 Task: Look for products in the category "Drink Mixes" from the brand "Onnit".
Action: Mouse pressed left at (17, 84)
Screenshot: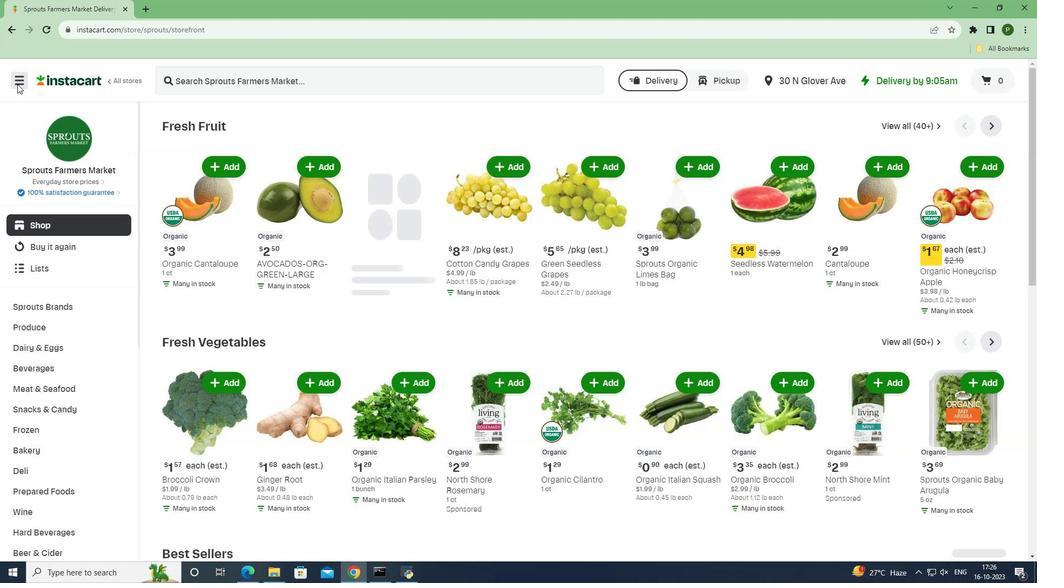
Action: Mouse moved to (35, 285)
Screenshot: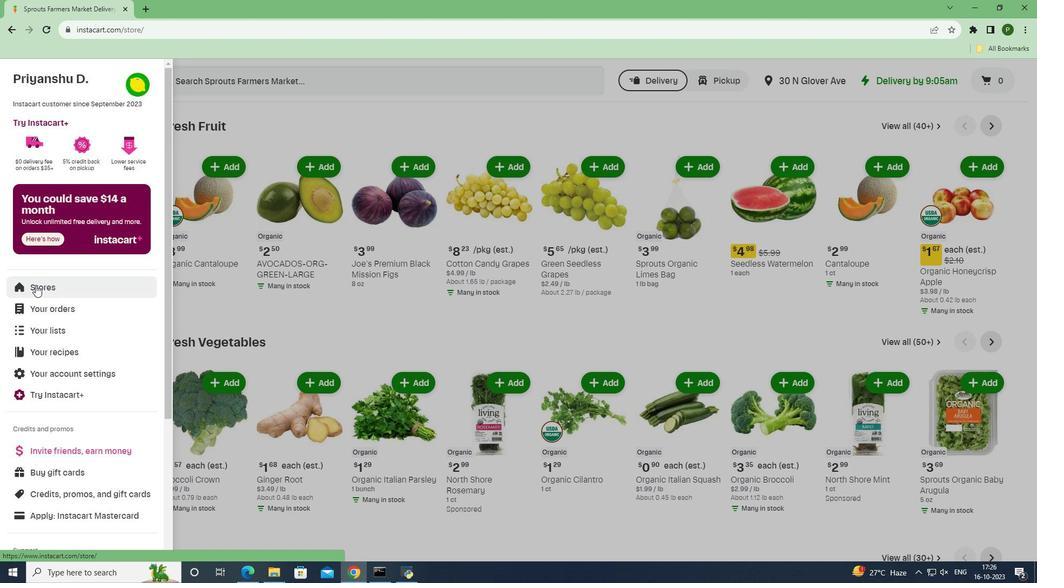 
Action: Mouse pressed left at (35, 285)
Screenshot: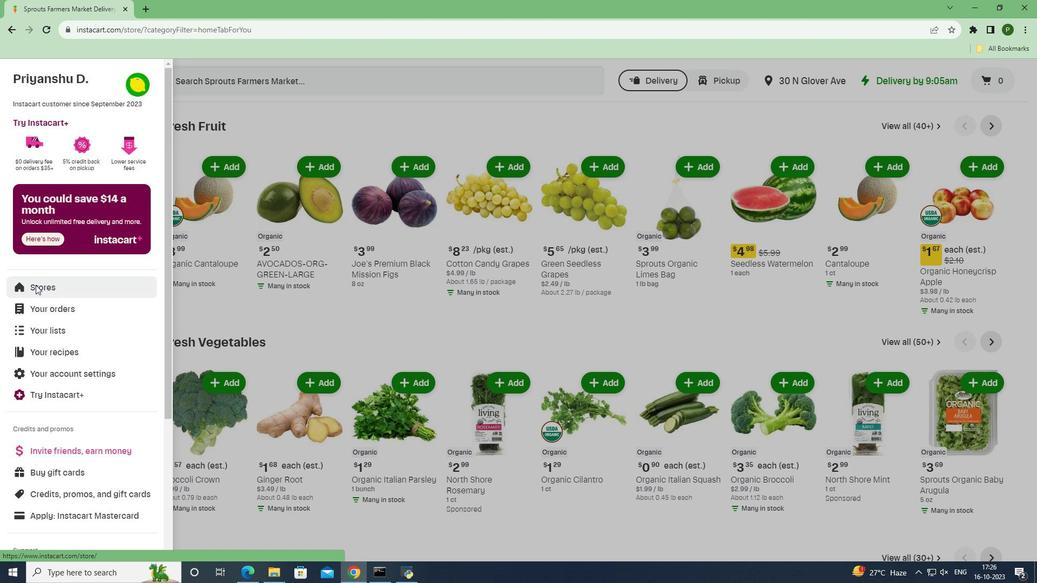 
Action: Mouse moved to (233, 119)
Screenshot: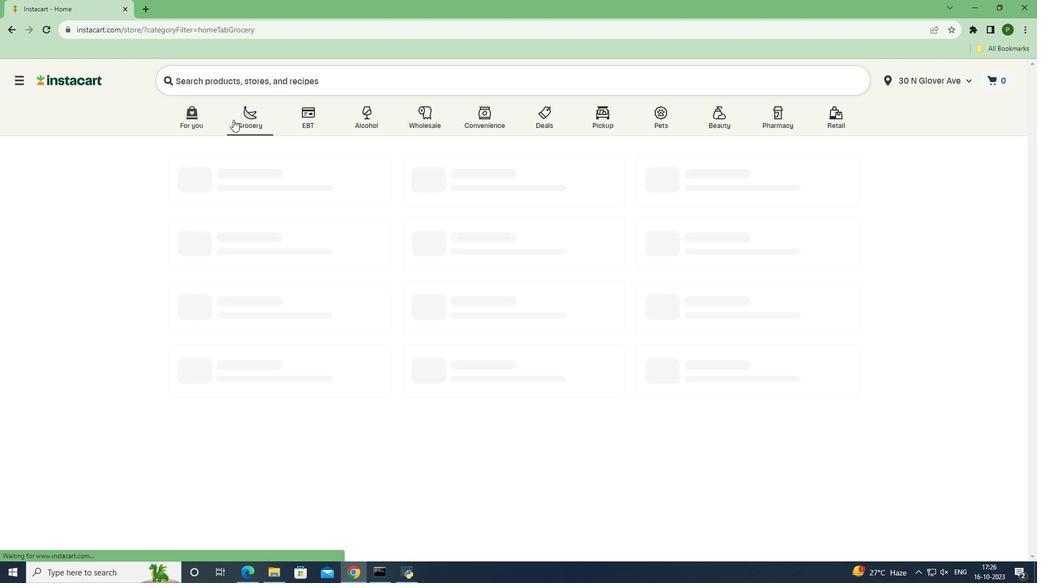 
Action: Mouse pressed left at (233, 119)
Screenshot: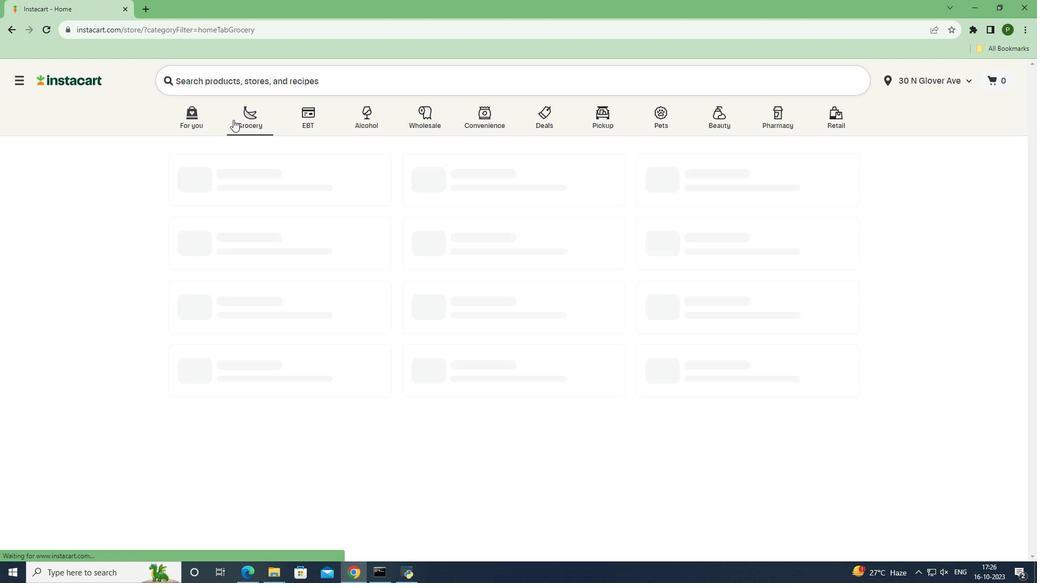 
Action: Mouse moved to (656, 259)
Screenshot: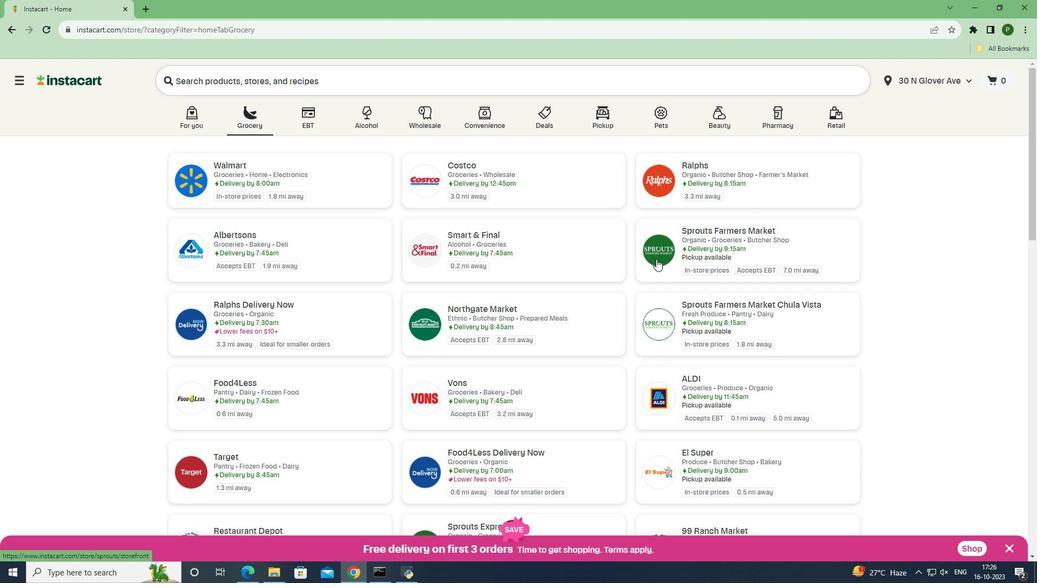 
Action: Mouse pressed left at (656, 259)
Screenshot: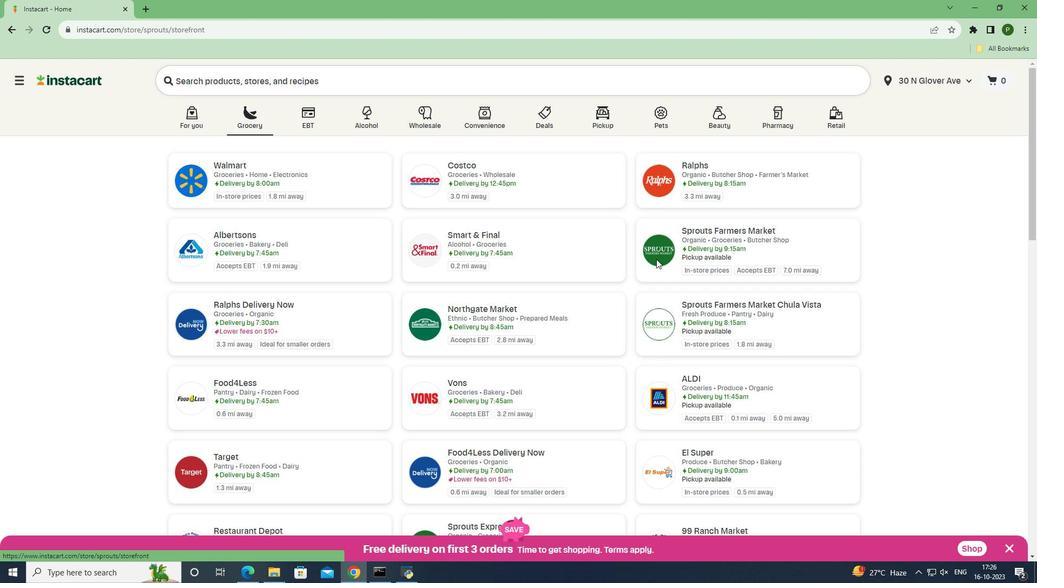 
Action: Mouse moved to (46, 370)
Screenshot: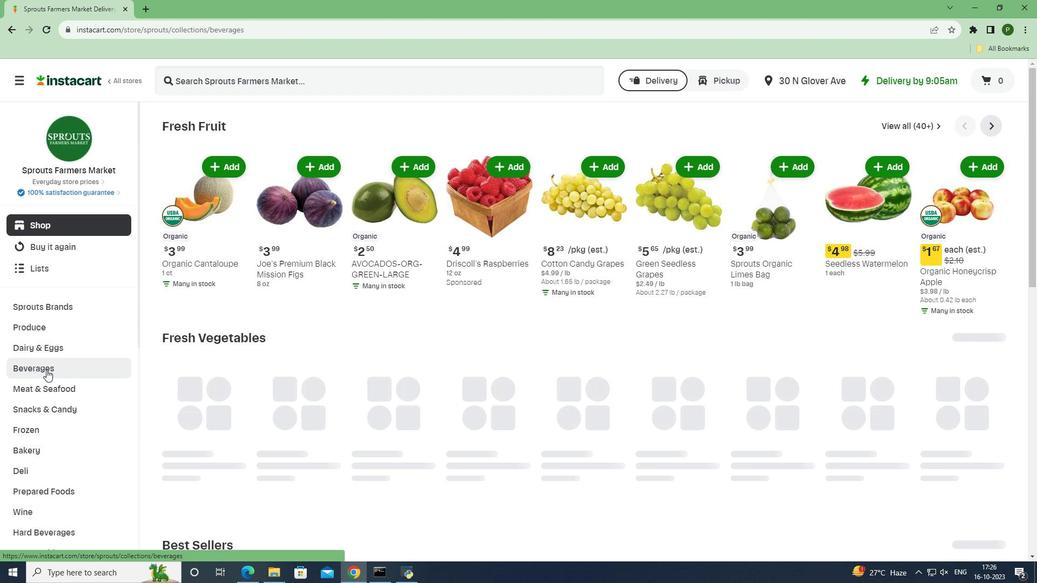 
Action: Mouse pressed left at (46, 370)
Screenshot: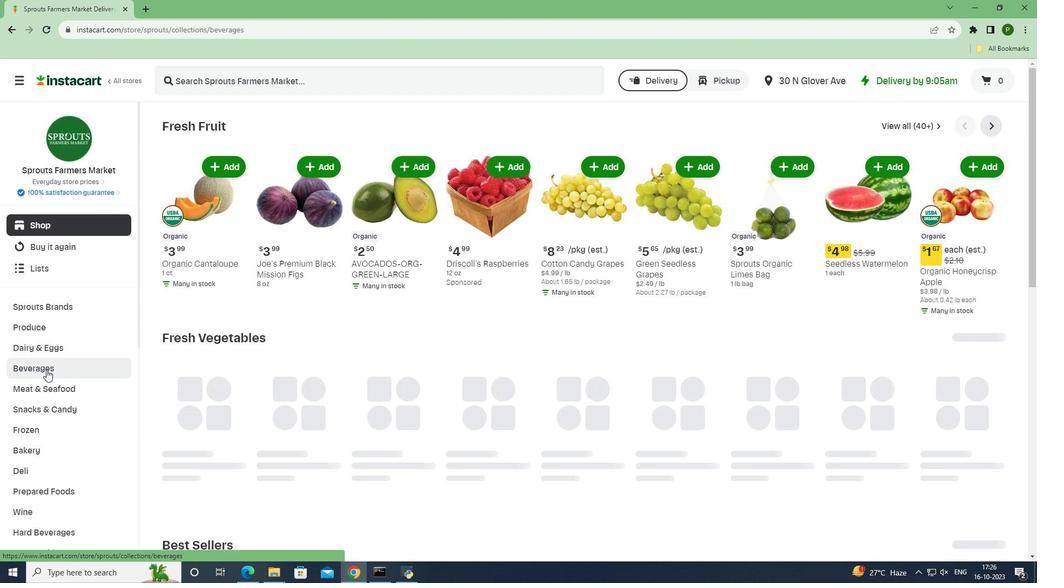 
Action: Mouse moved to (971, 148)
Screenshot: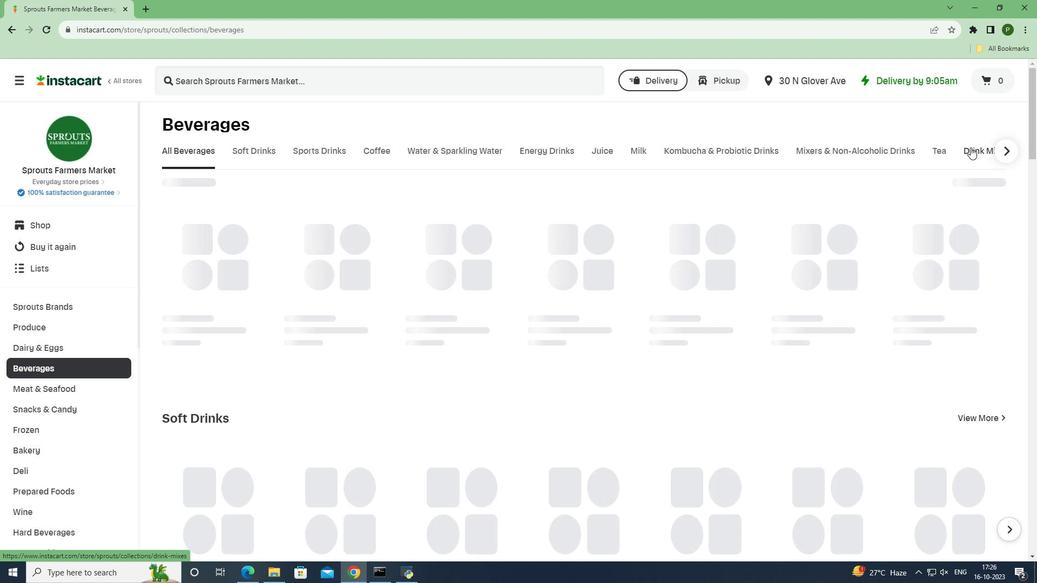 
Action: Mouse pressed left at (971, 148)
Screenshot: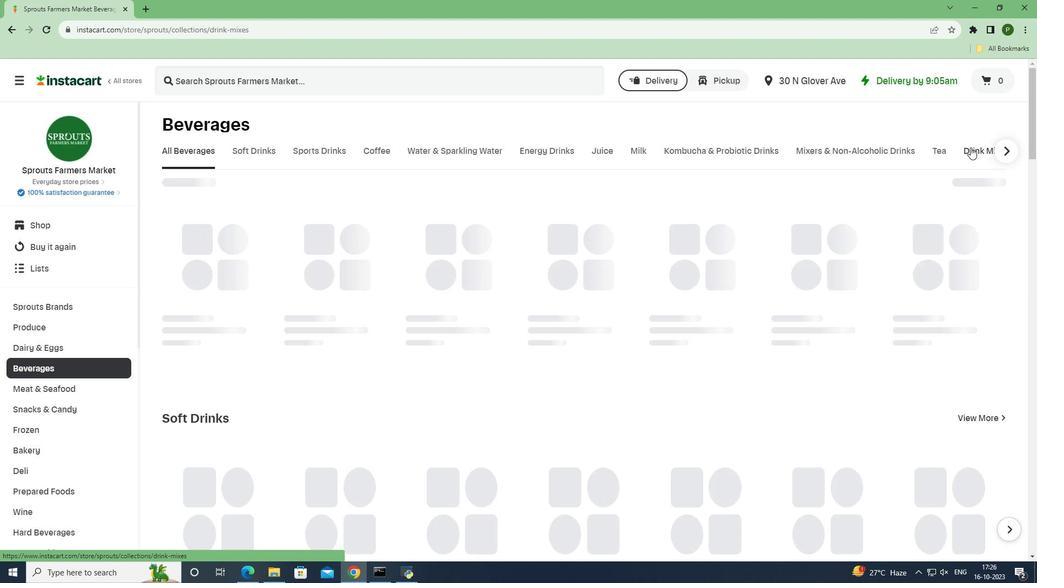 
Action: Mouse moved to (577, 200)
Screenshot: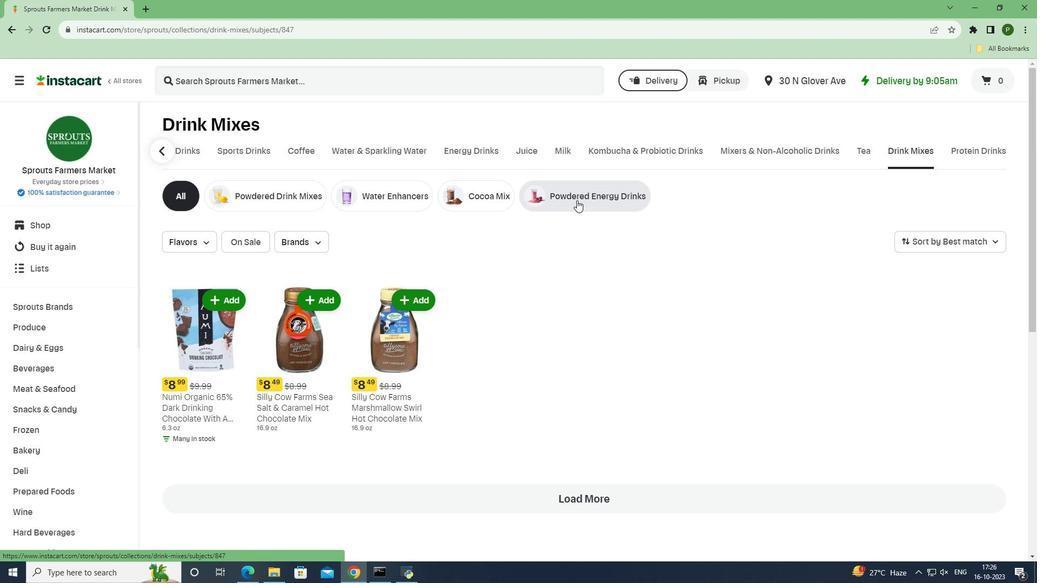 
Action: Mouse pressed left at (577, 200)
Screenshot: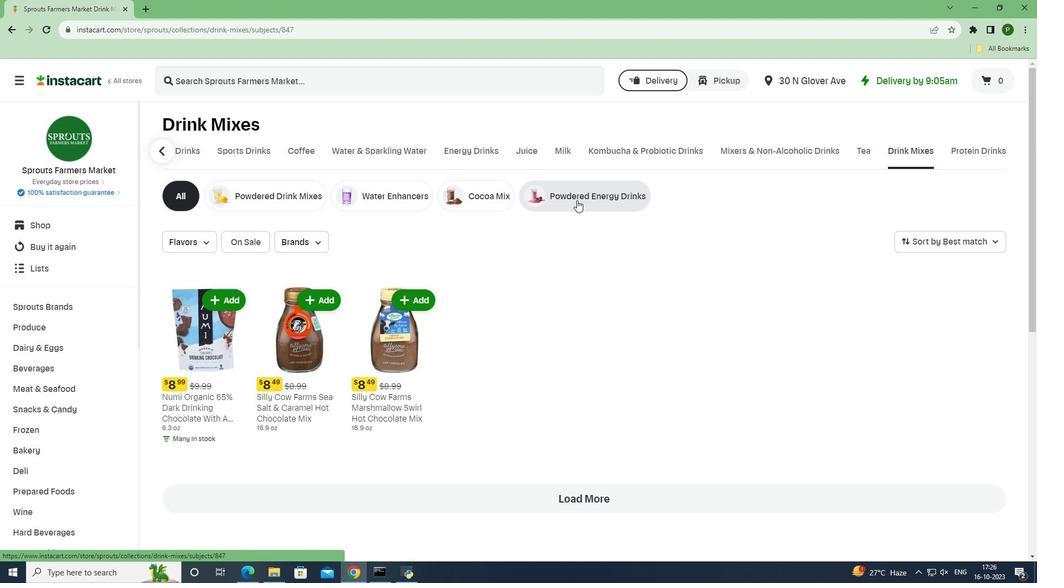 
Action: Mouse moved to (314, 238)
Screenshot: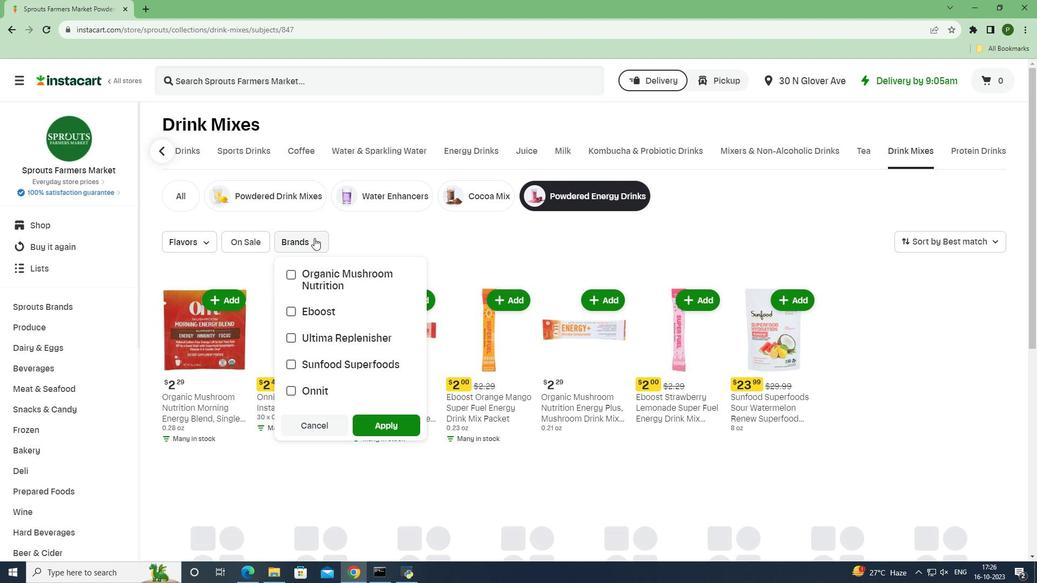 
Action: Mouse pressed left at (314, 238)
Screenshot: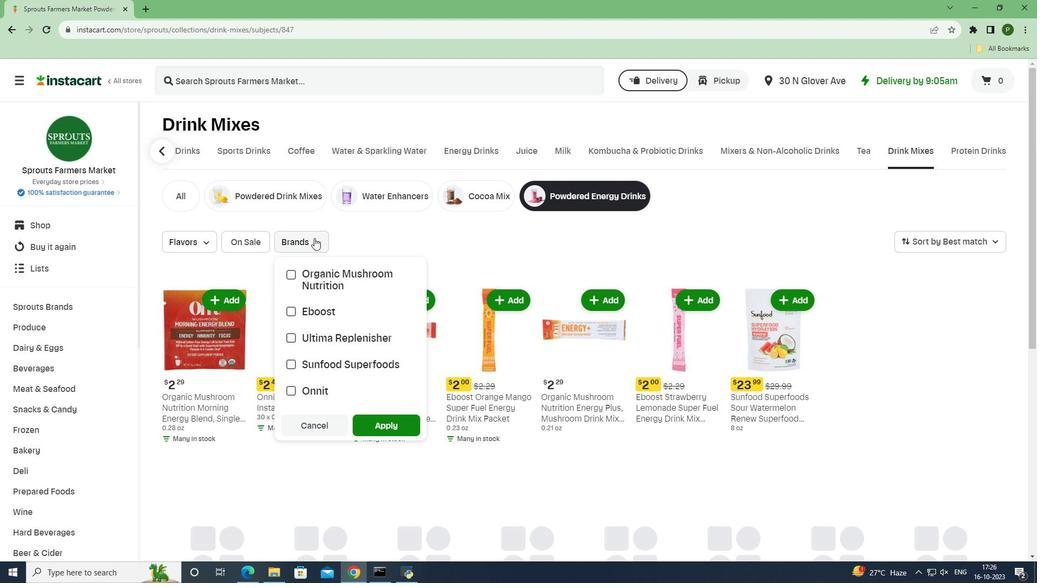 
Action: Mouse moved to (326, 389)
Screenshot: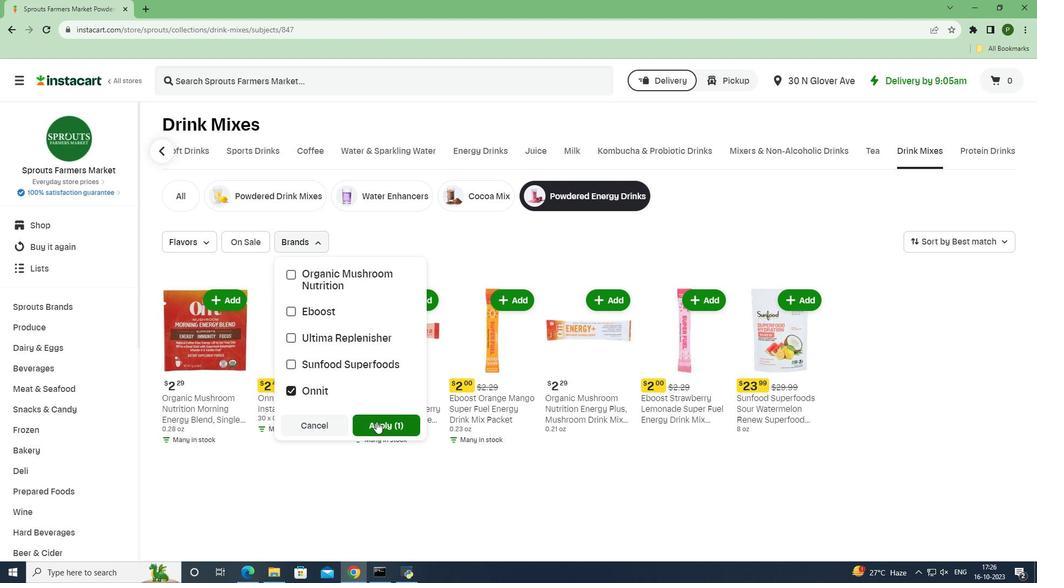 
Action: Mouse pressed left at (326, 389)
Screenshot: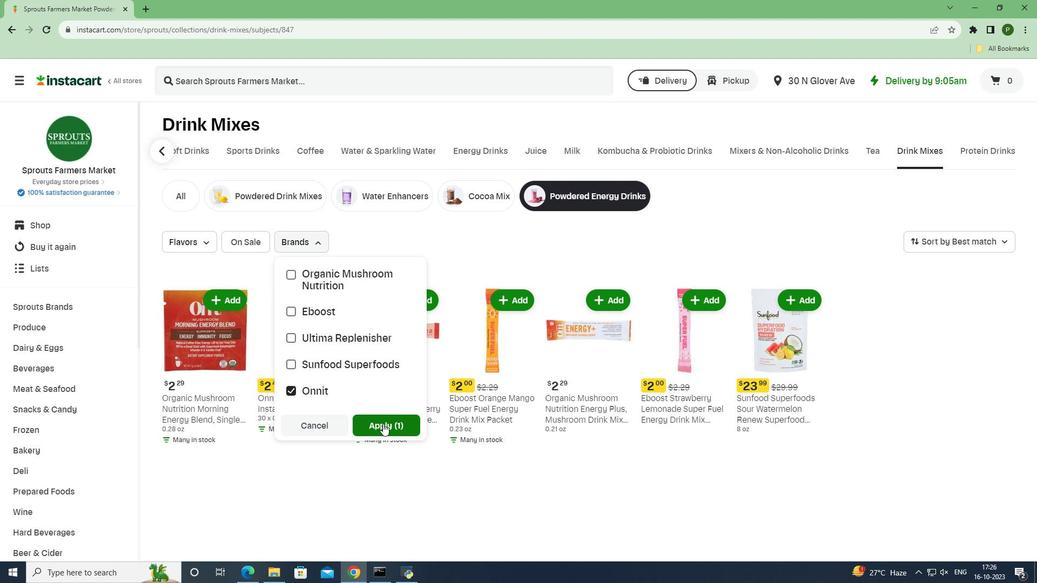 
Action: Mouse moved to (386, 424)
Screenshot: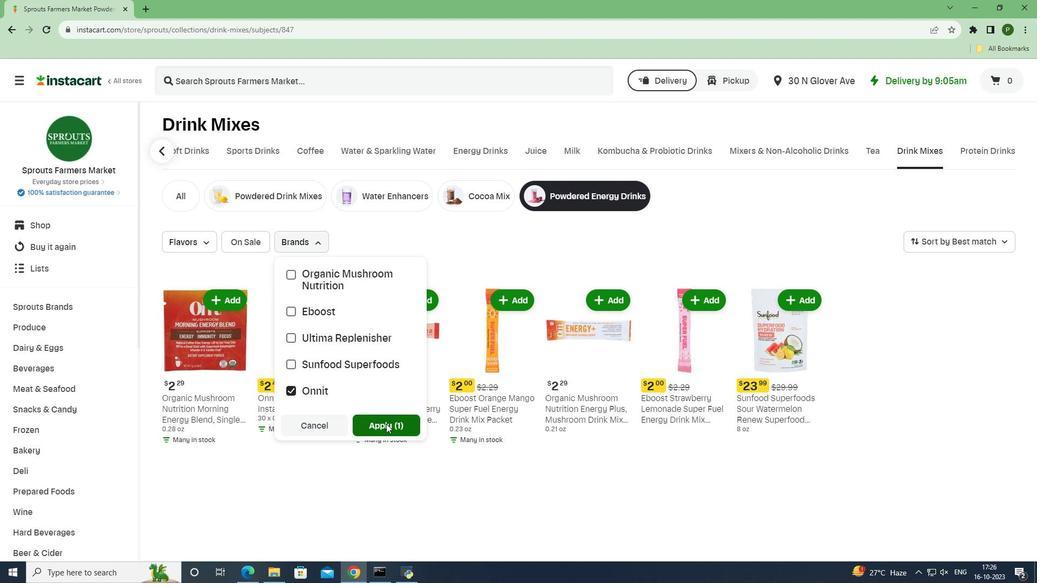 
Action: Mouse pressed left at (386, 424)
Screenshot: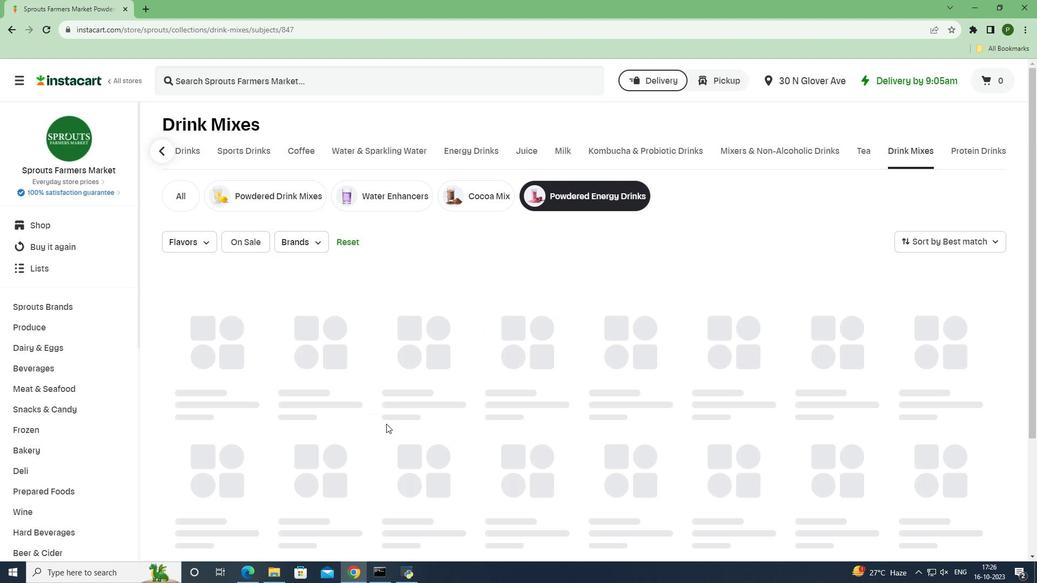 
Action: Mouse moved to (462, 399)
Screenshot: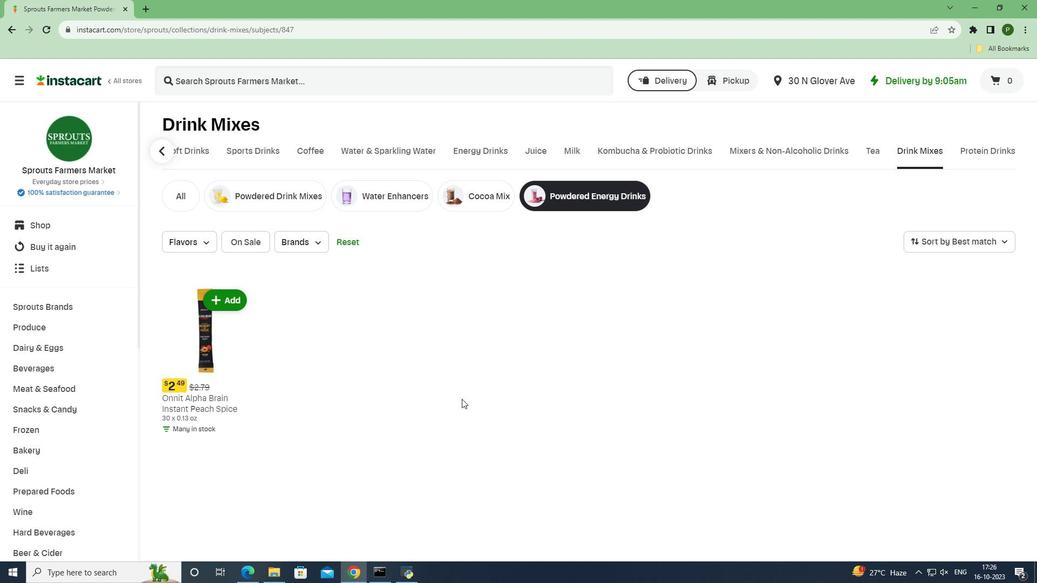 
